 Task: Create a rule from the Routing list, Task moved to a section -> Set Priority in the project AgileHorizon , set the section as Done clear the priority
Action: Mouse moved to (79, 430)
Screenshot: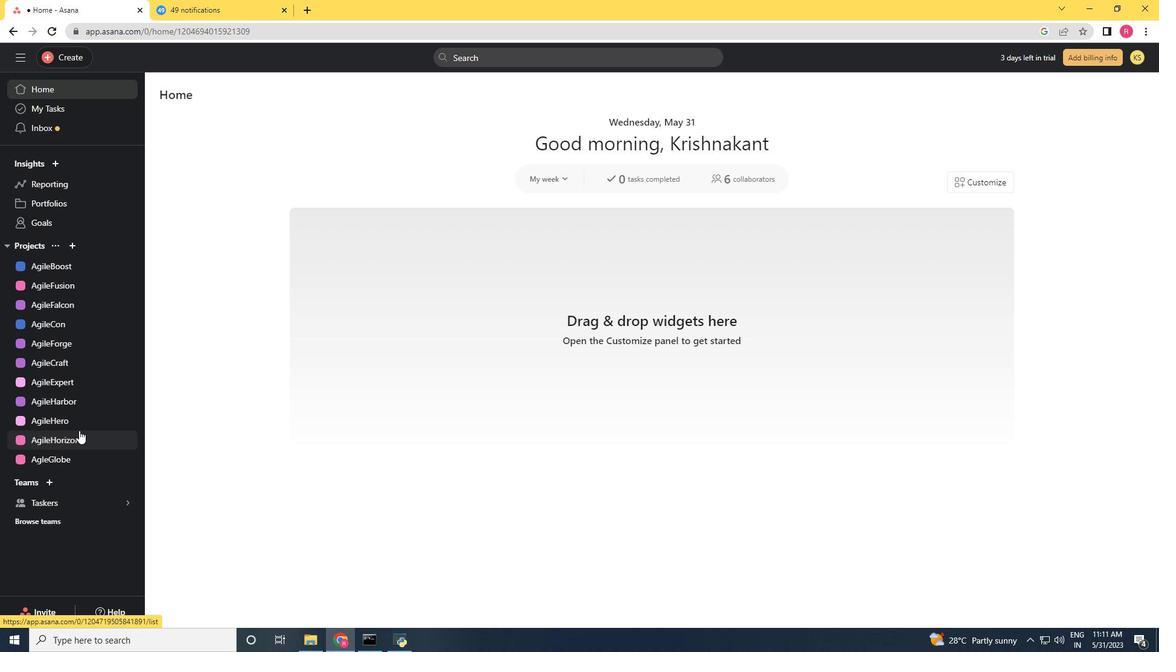 
Action: Mouse pressed left at (79, 430)
Screenshot: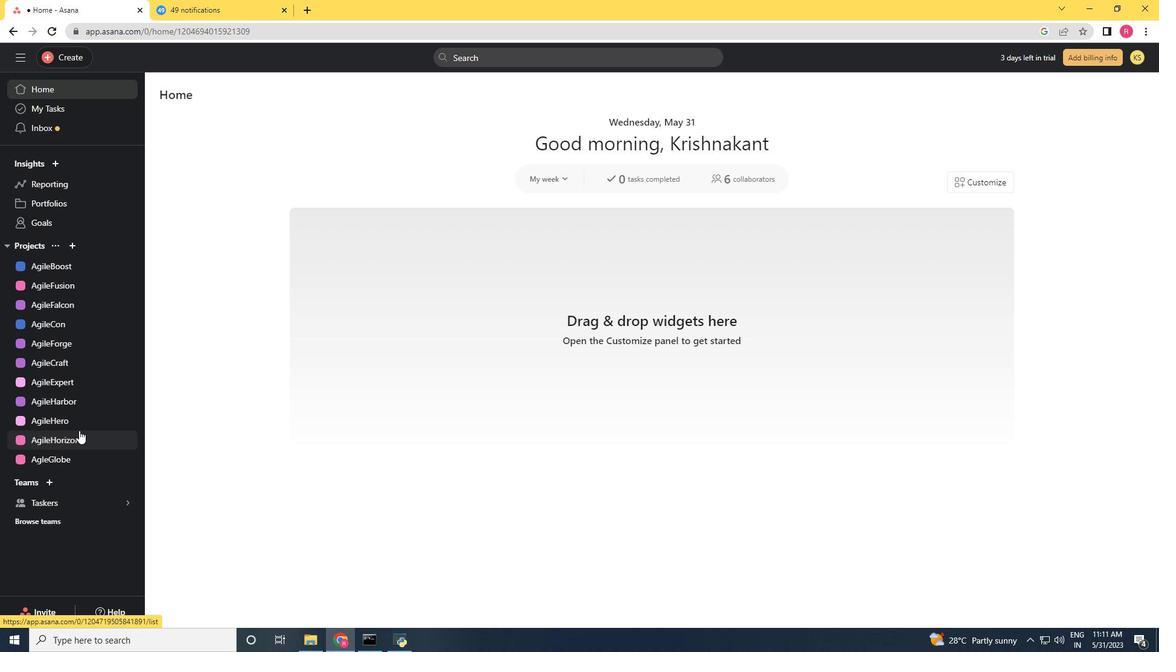 
Action: Mouse moved to (1117, 98)
Screenshot: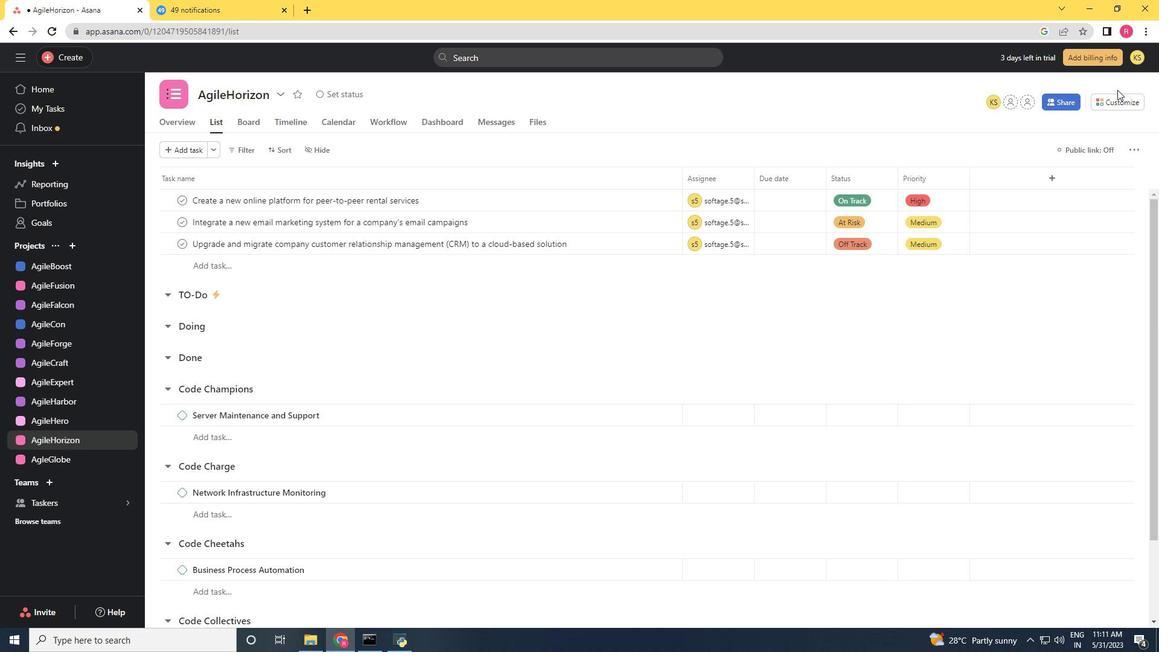 
Action: Mouse pressed left at (1117, 98)
Screenshot: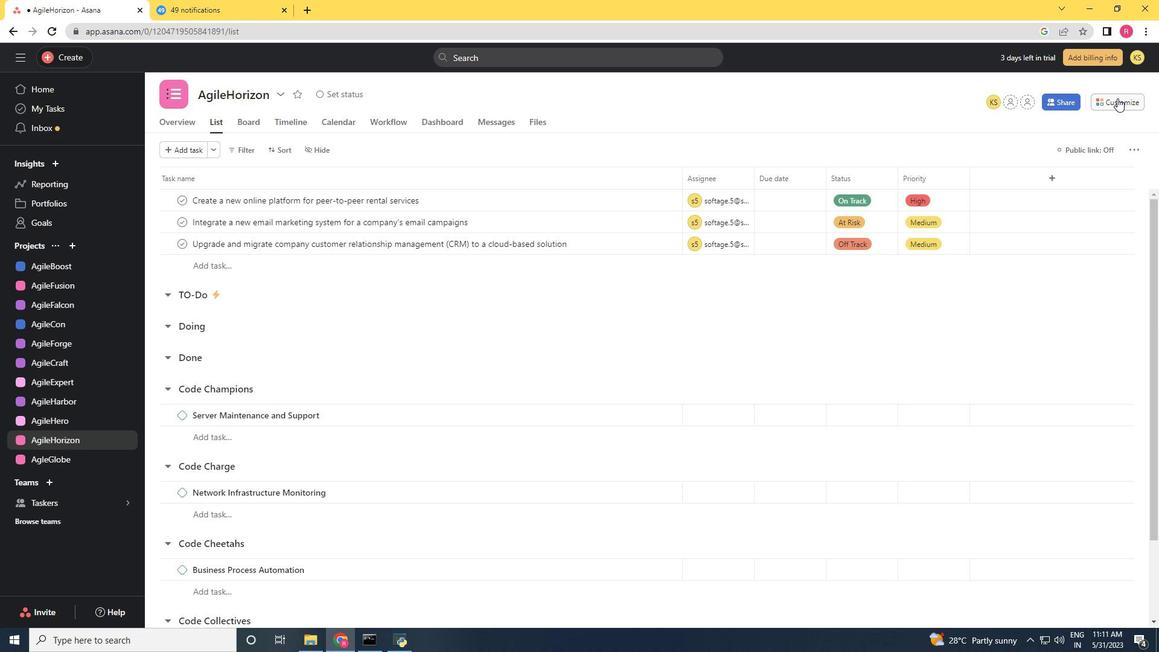 
Action: Mouse moved to (917, 262)
Screenshot: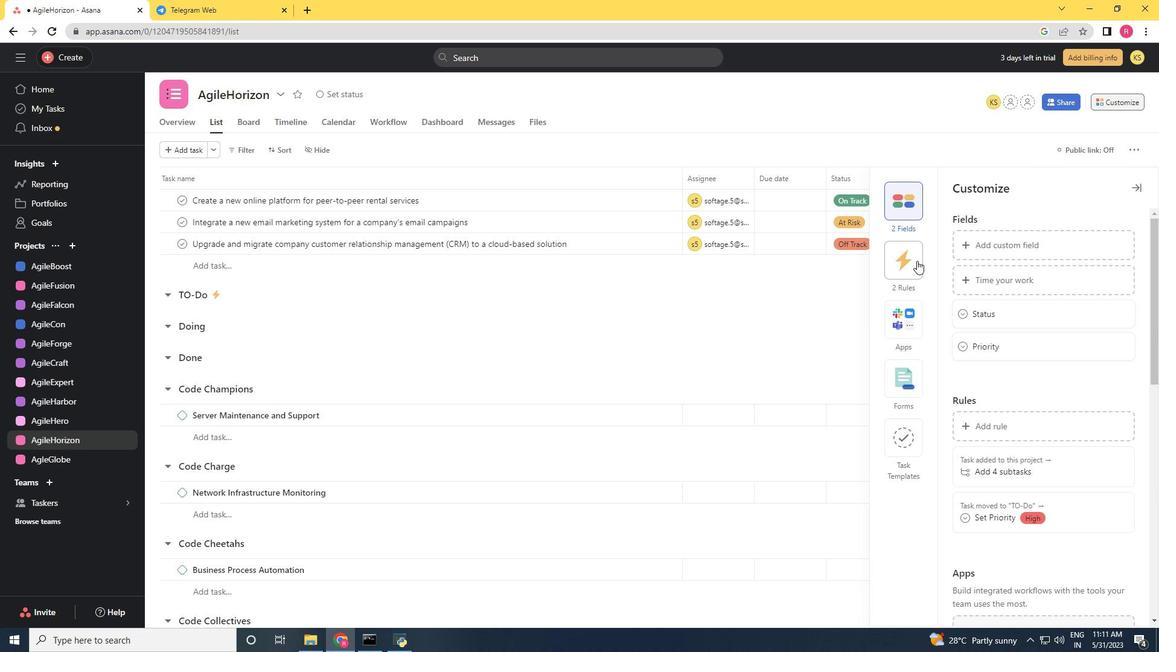 
Action: Mouse pressed left at (917, 262)
Screenshot: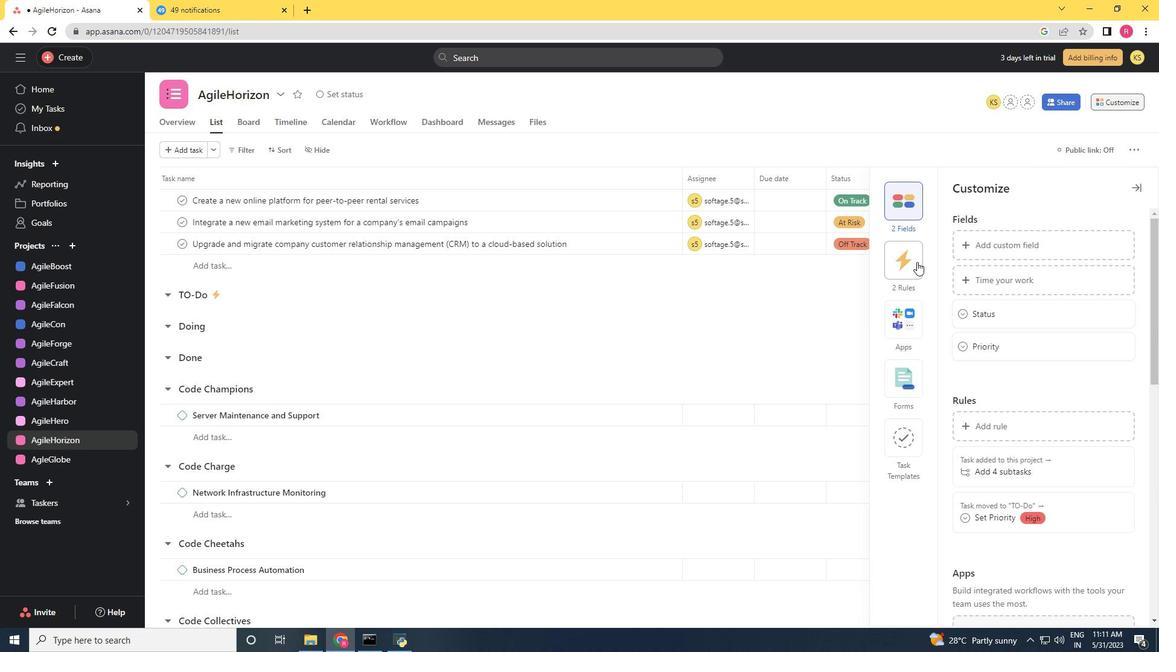 
Action: Mouse moved to (992, 249)
Screenshot: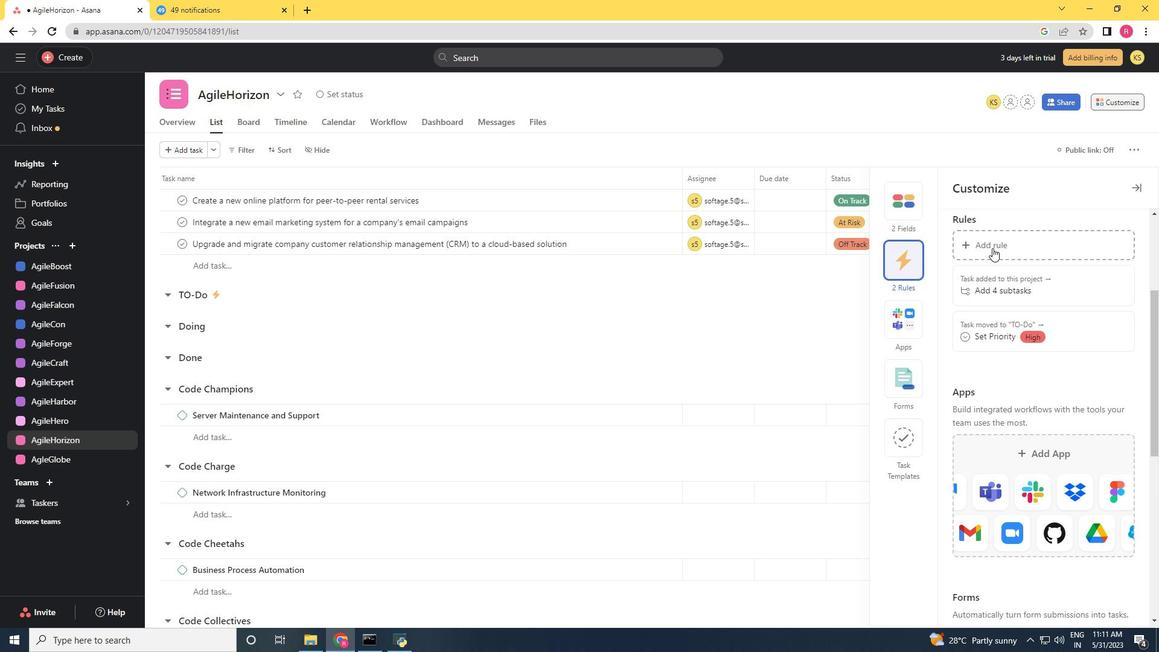
Action: Mouse pressed left at (992, 249)
Screenshot: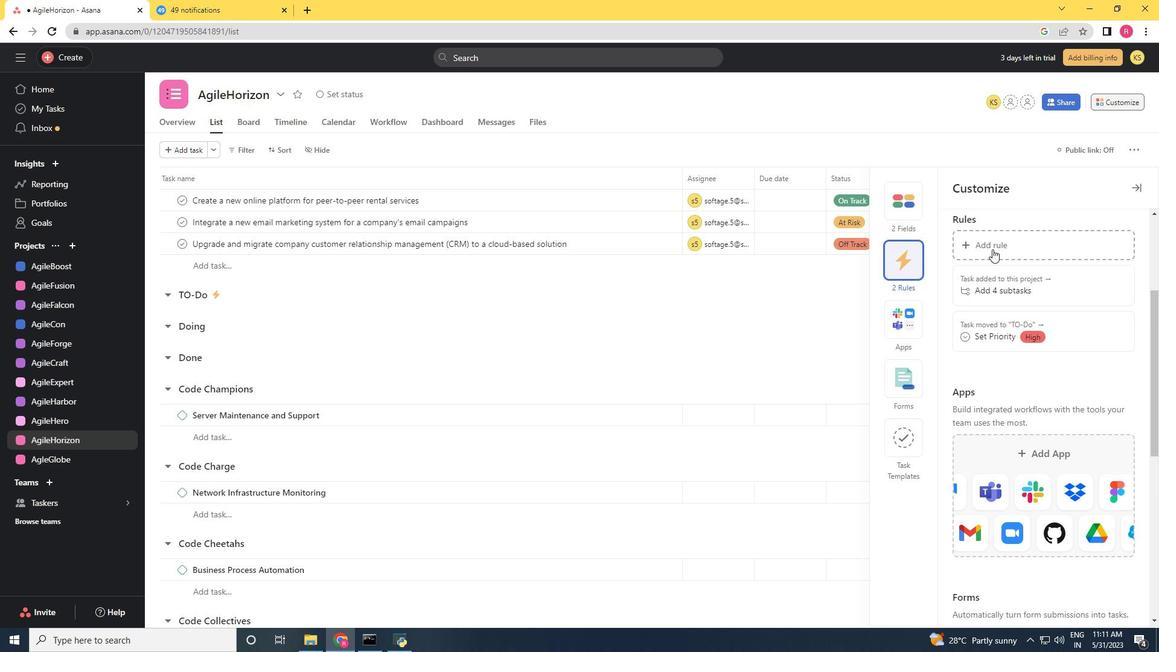 
Action: Mouse moved to (260, 158)
Screenshot: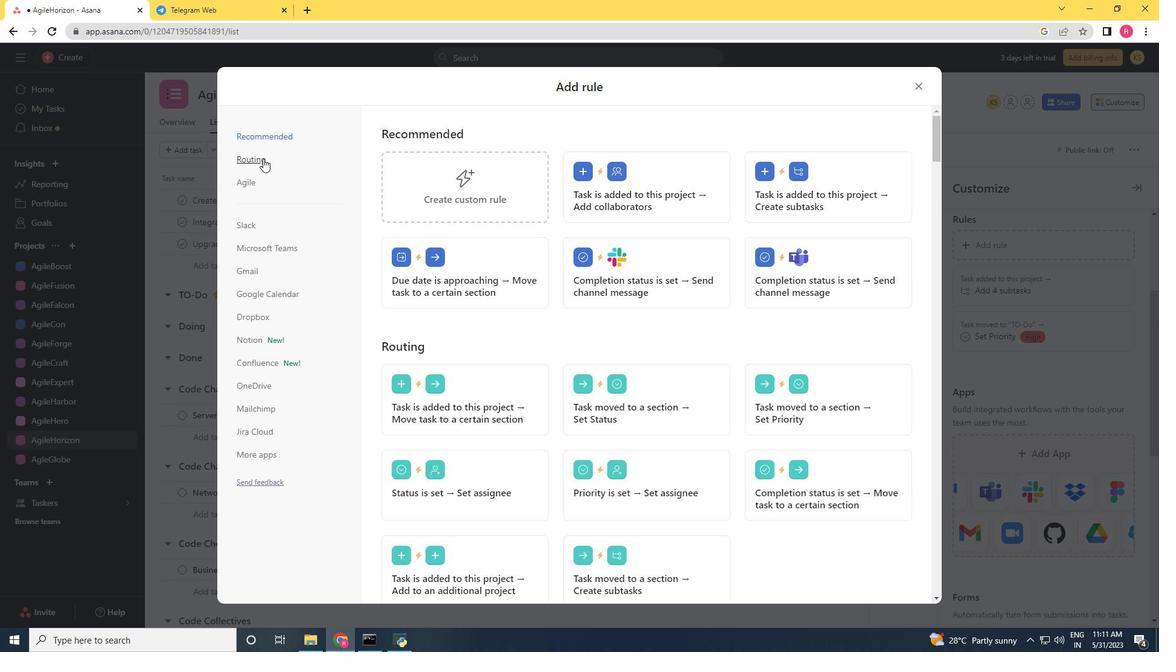 
Action: Mouse pressed left at (260, 158)
Screenshot: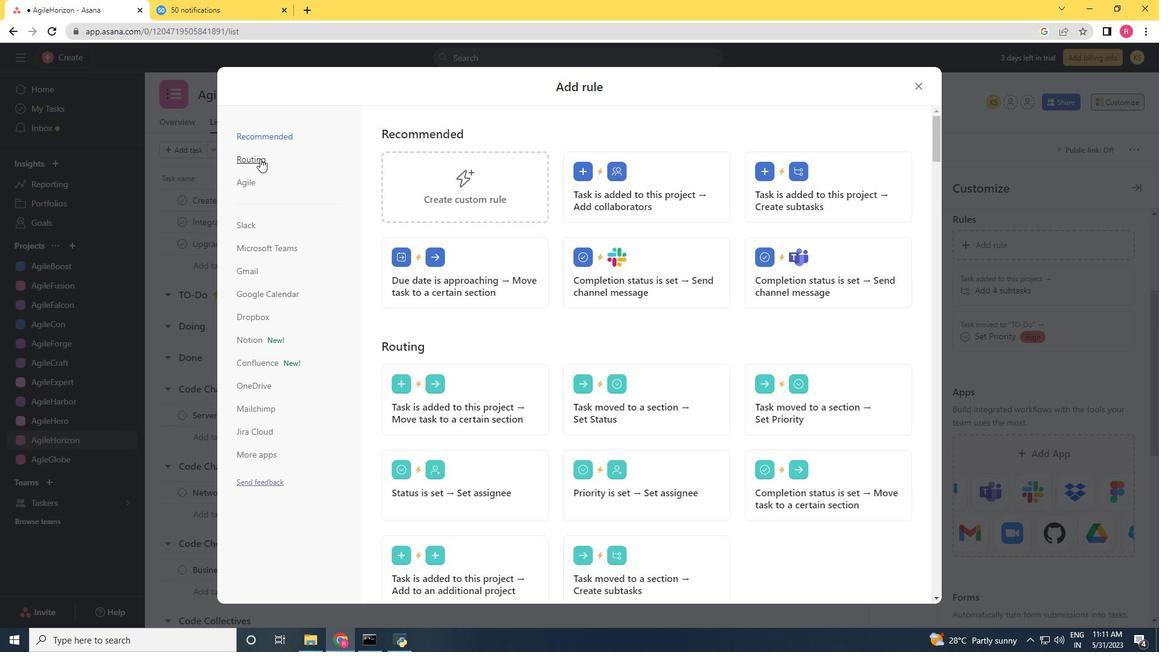 
Action: Mouse moved to (842, 187)
Screenshot: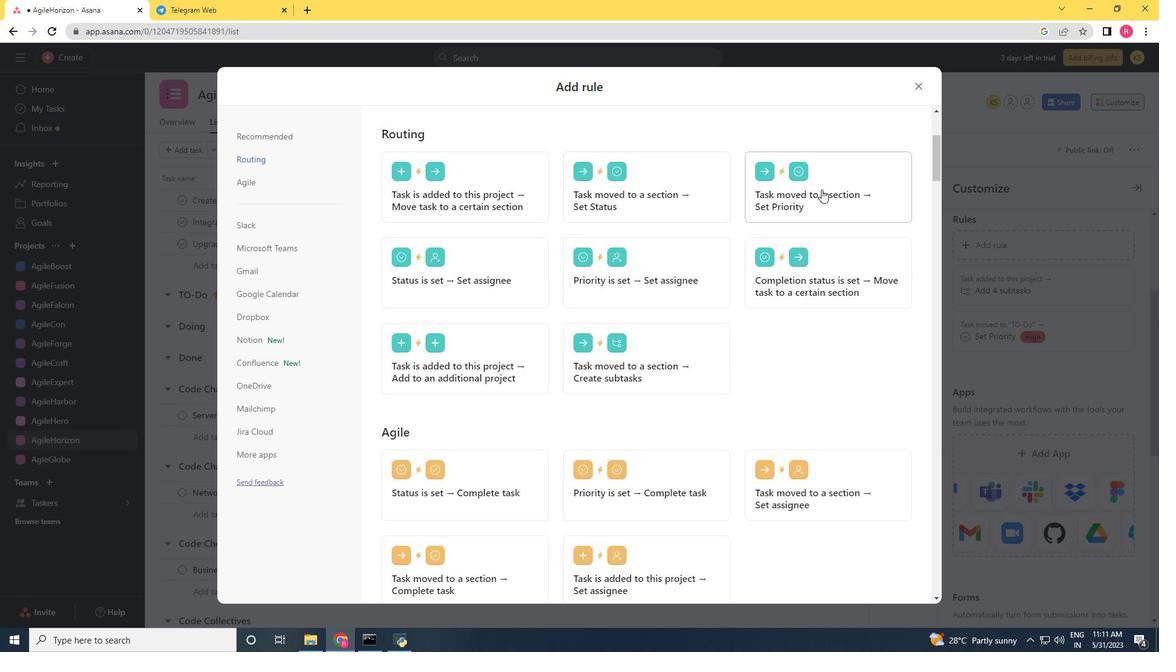 
Action: Mouse pressed left at (842, 187)
Screenshot: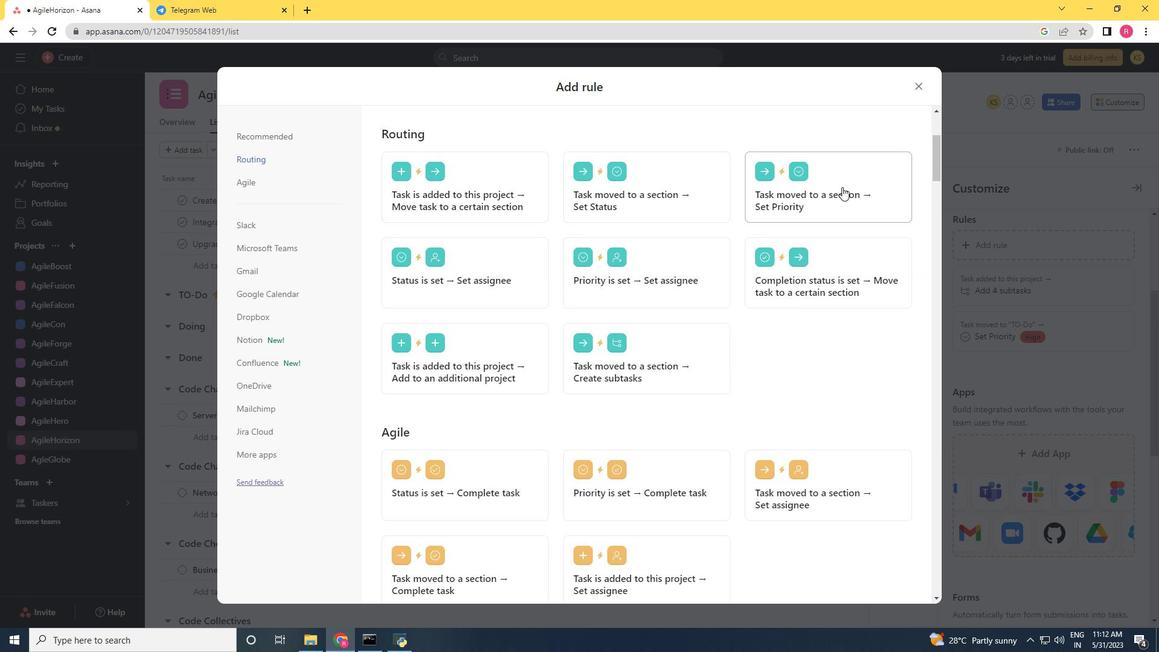 
Action: Mouse moved to (514, 318)
Screenshot: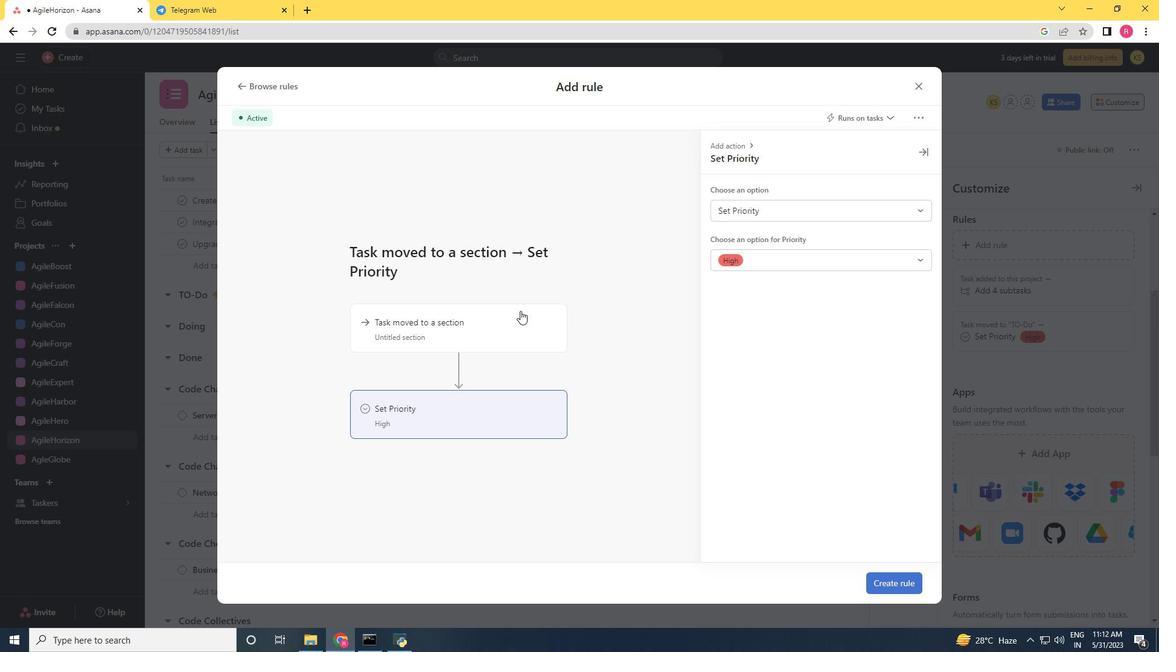 
Action: Mouse pressed left at (514, 318)
Screenshot: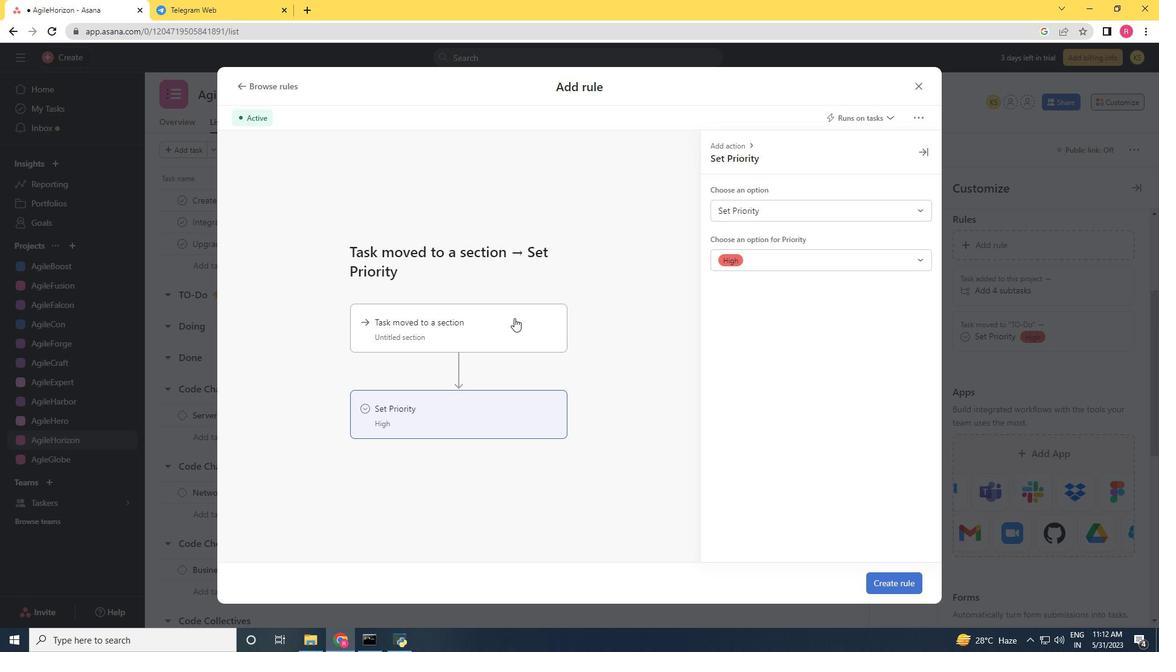 
Action: Mouse moved to (760, 218)
Screenshot: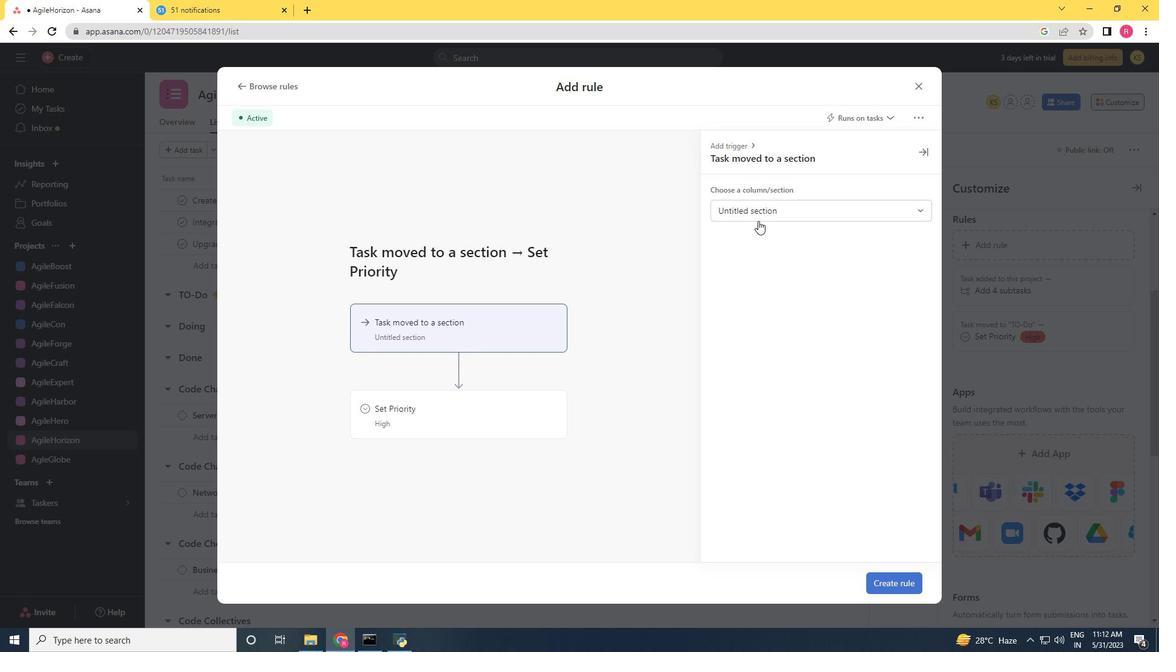 
Action: Mouse pressed left at (760, 218)
Screenshot: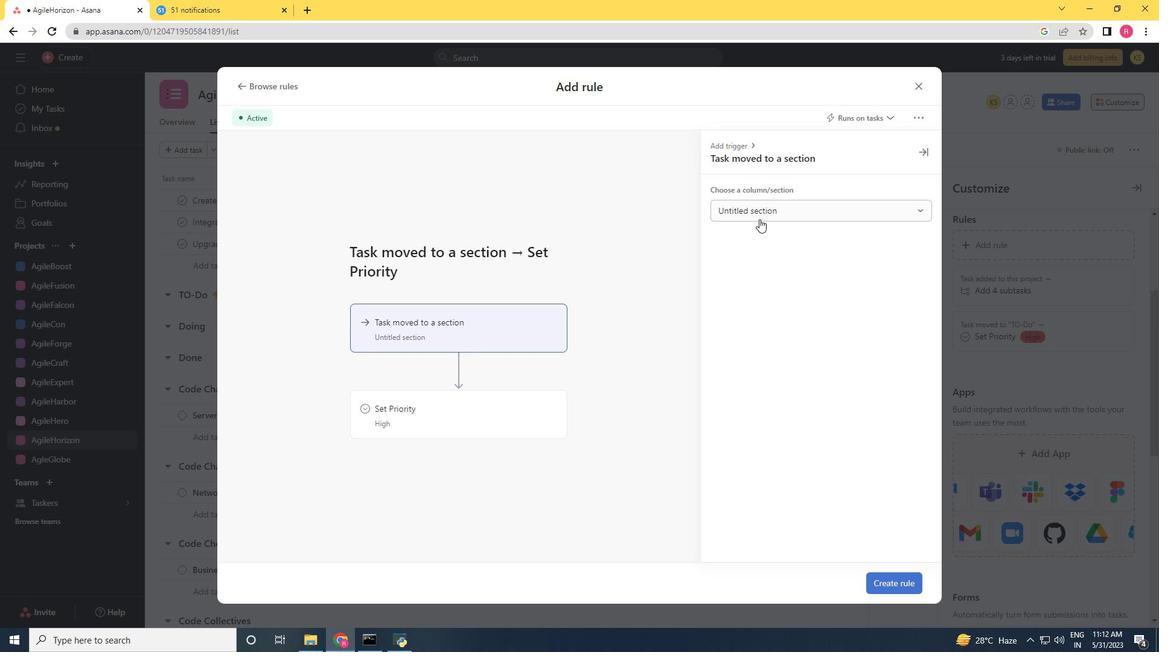 
Action: Mouse moved to (756, 303)
Screenshot: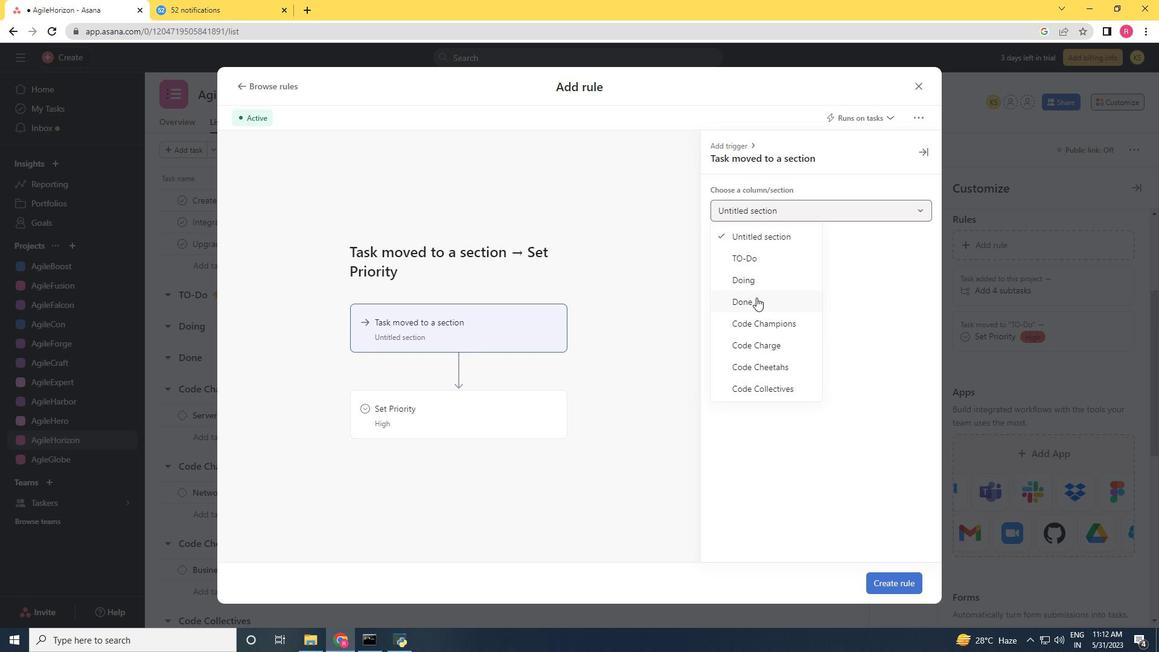 
Action: Mouse pressed left at (756, 303)
Screenshot: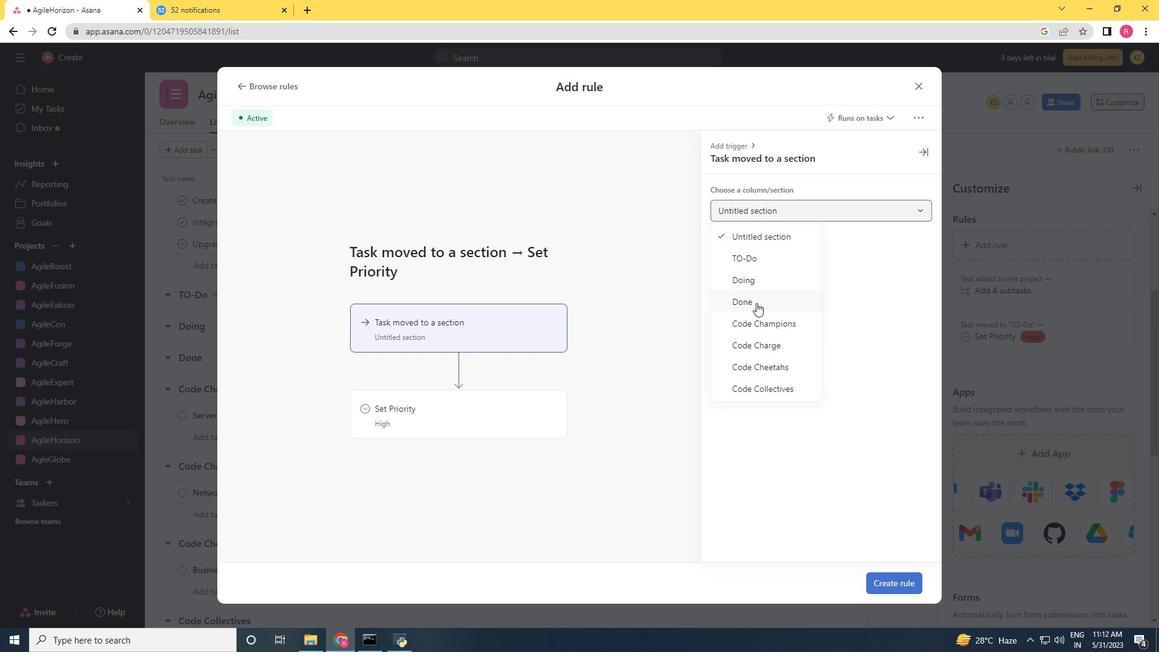 
Action: Mouse moved to (483, 405)
Screenshot: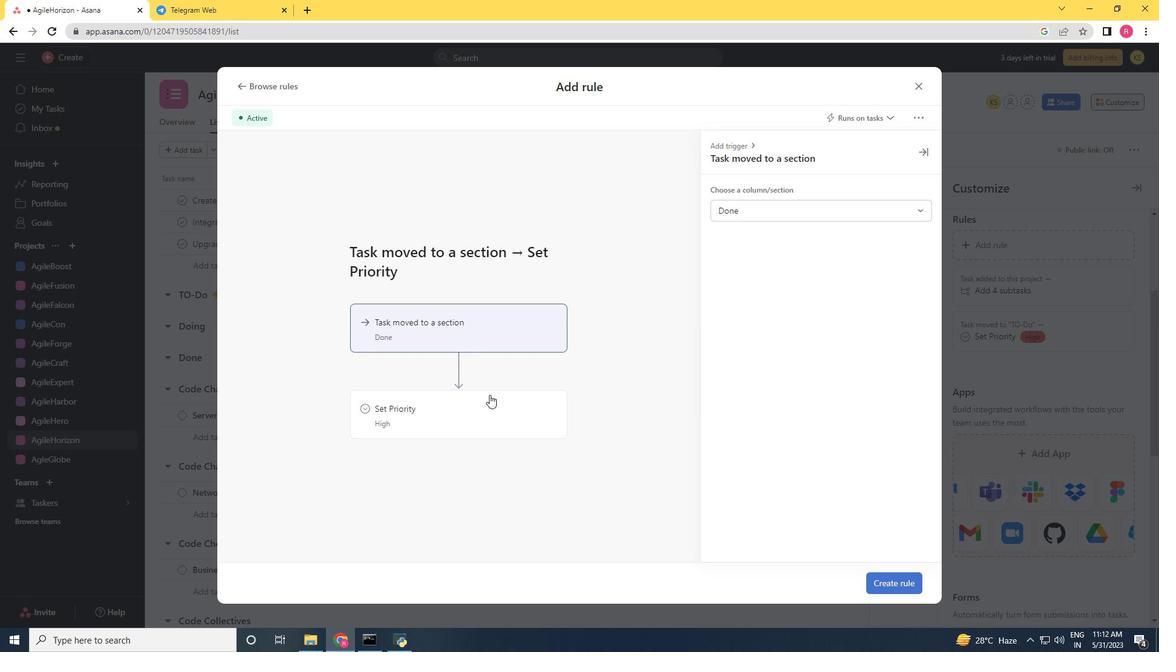 
Action: Mouse pressed left at (483, 405)
Screenshot: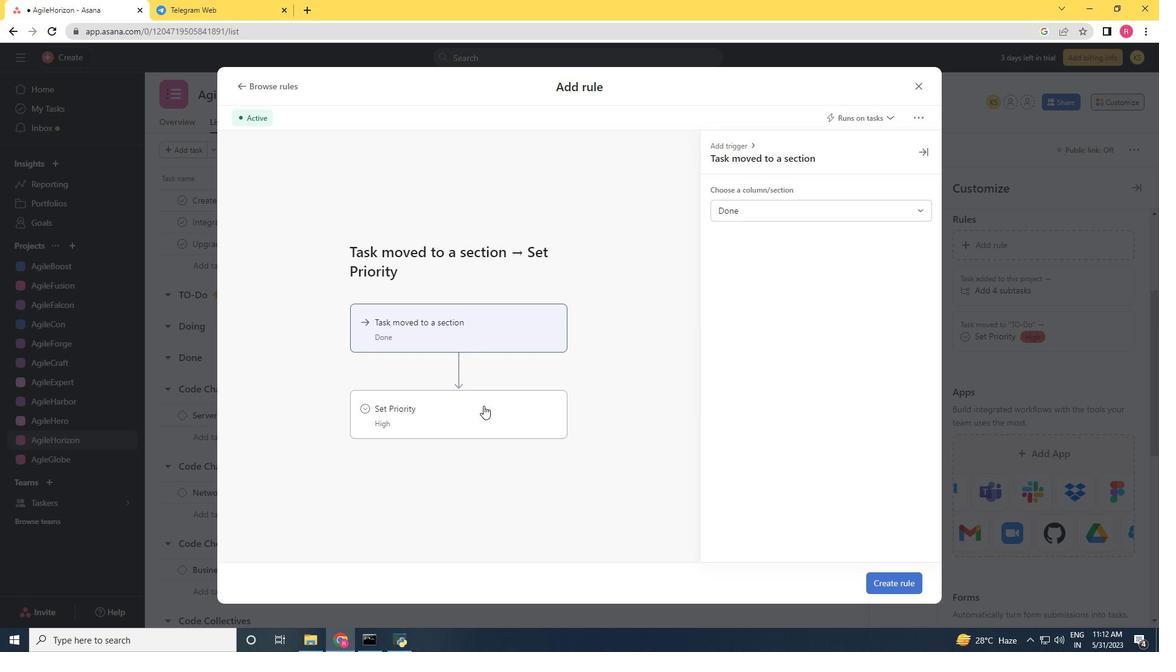
Action: Mouse moved to (769, 213)
Screenshot: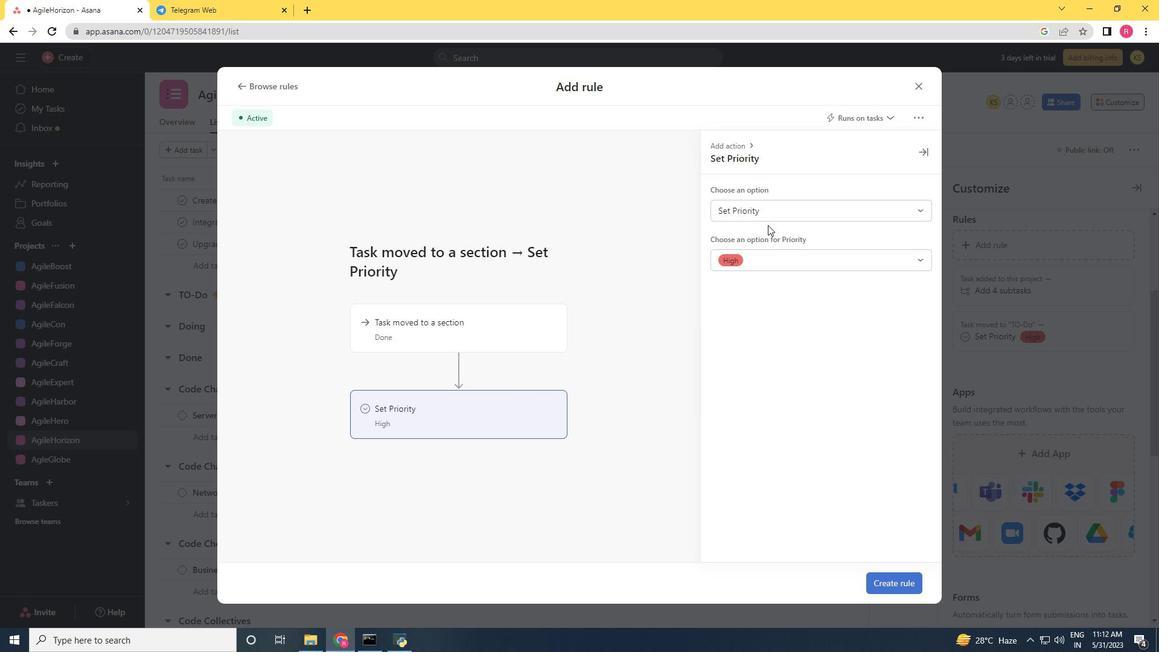 
Action: Mouse pressed left at (769, 213)
Screenshot: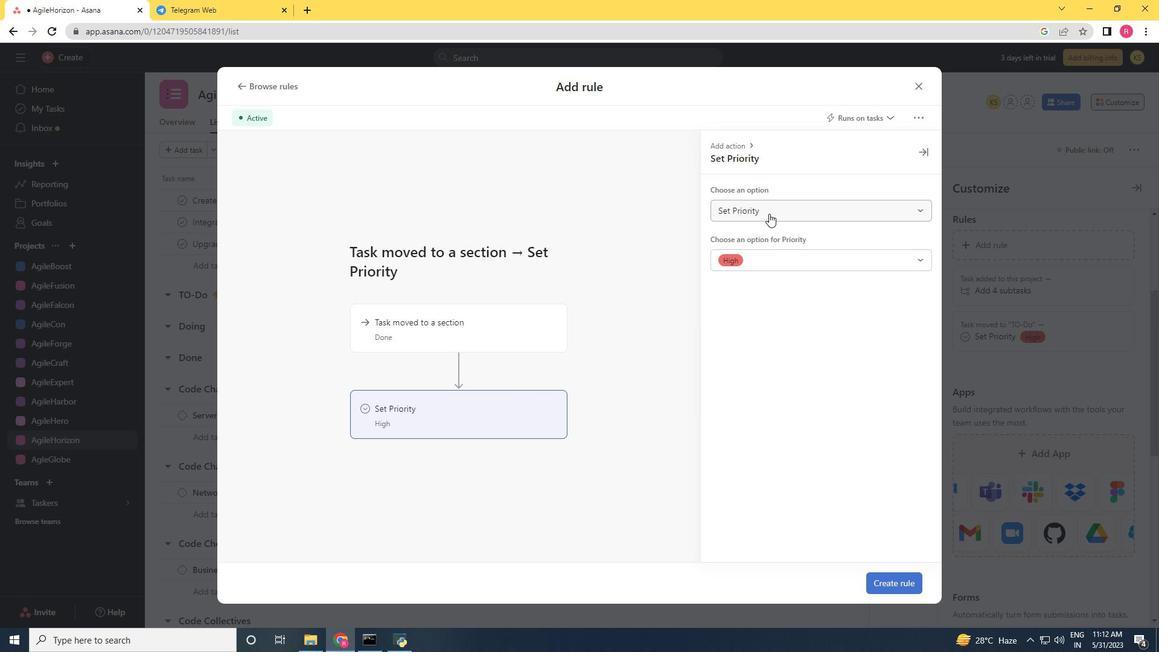 
Action: Mouse moved to (777, 257)
Screenshot: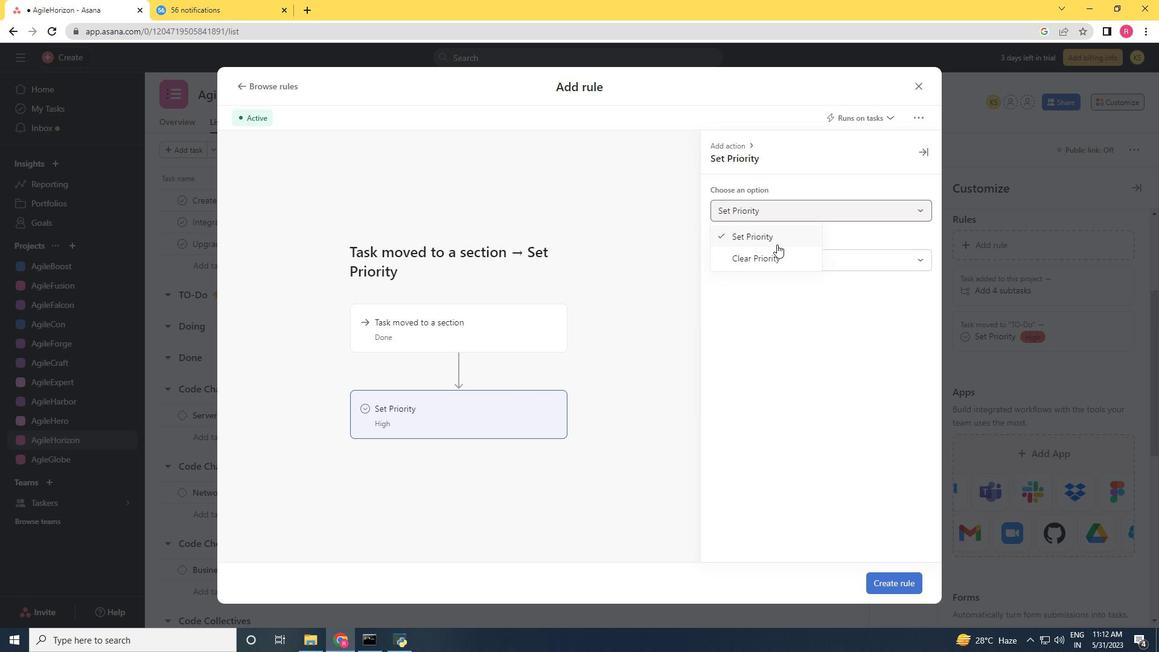 
Action: Mouse pressed left at (777, 257)
Screenshot: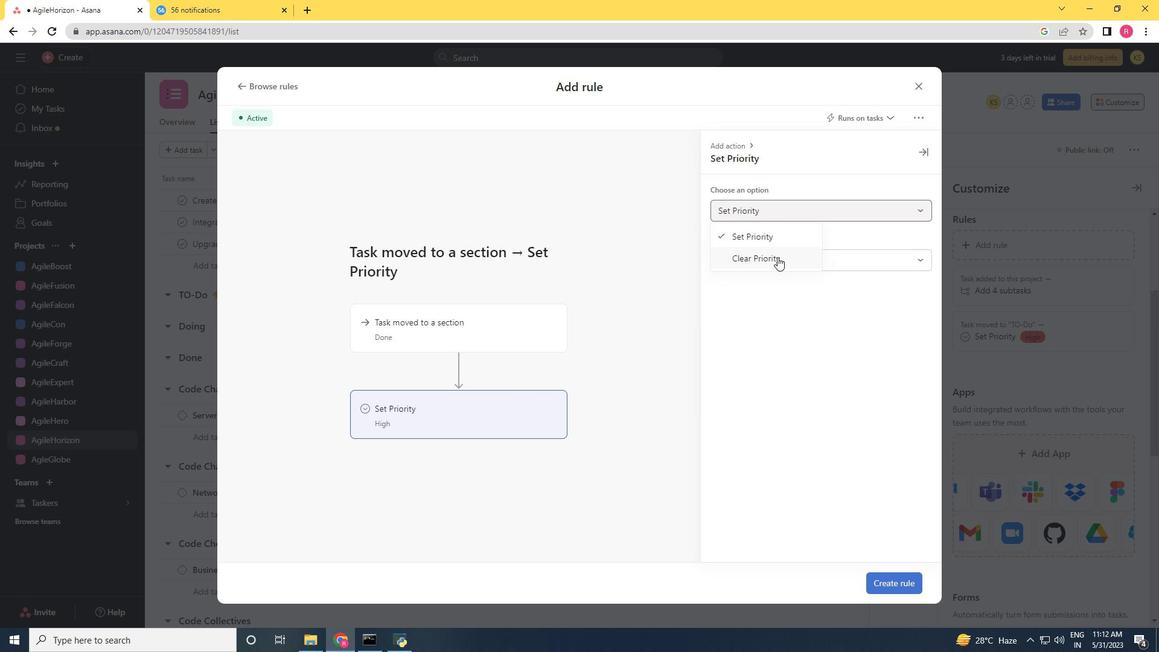 
Action: Mouse moved to (900, 581)
Screenshot: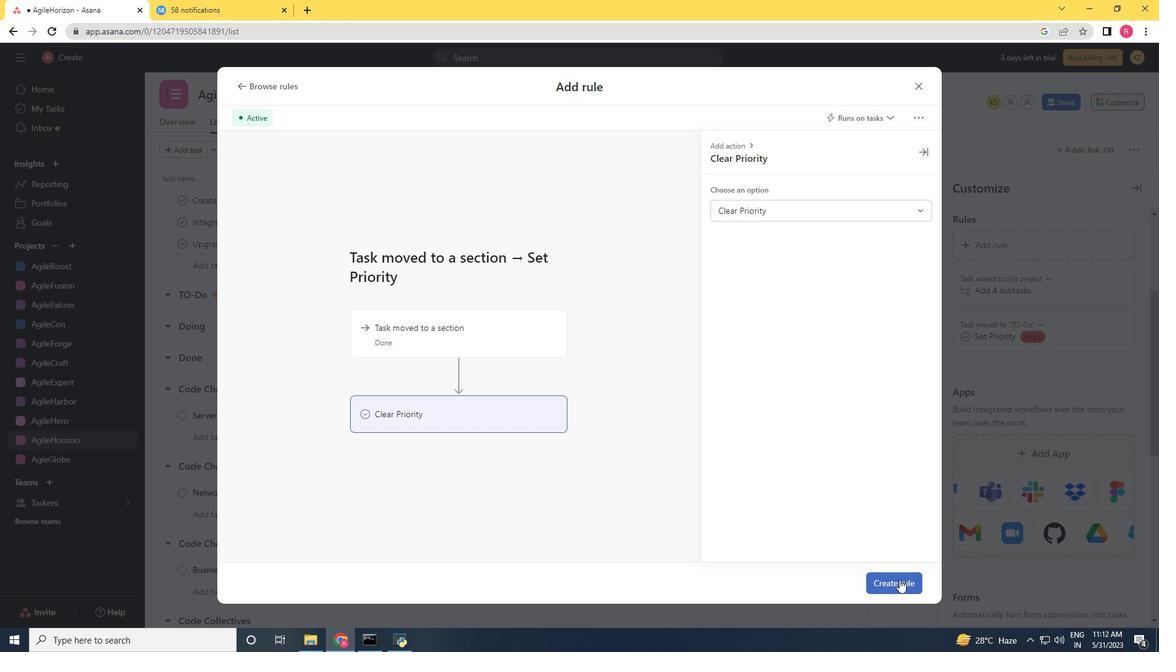
Action: Mouse pressed left at (900, 581)
Screenshot: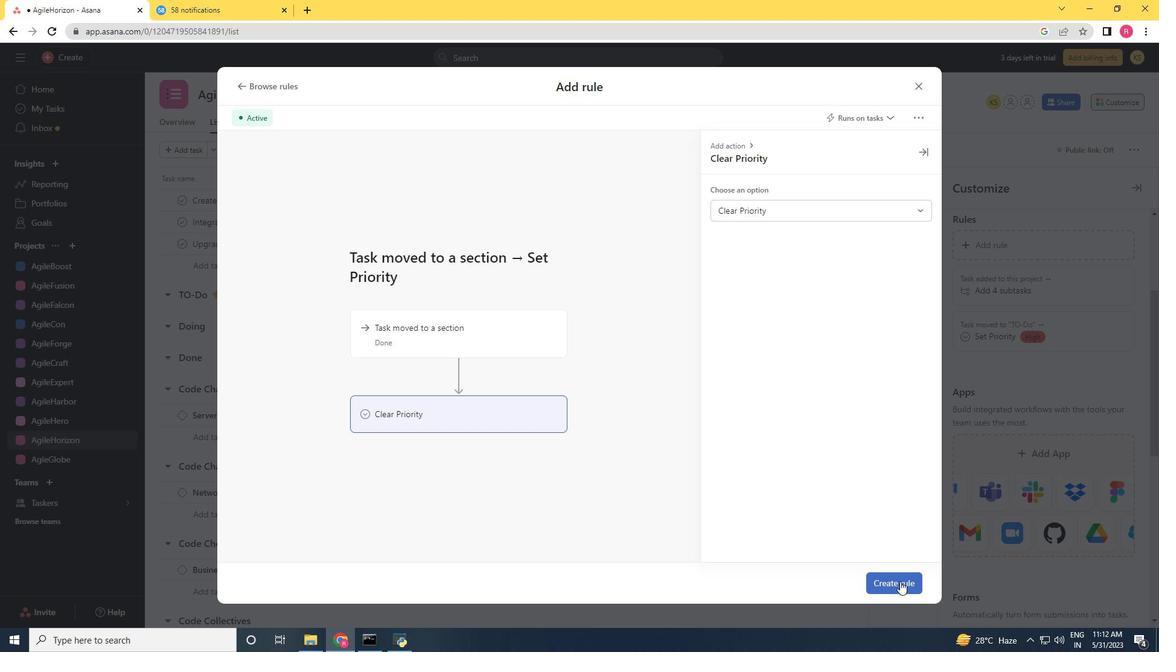 
Action: Mouse moved to (0, 1)
Screenshot: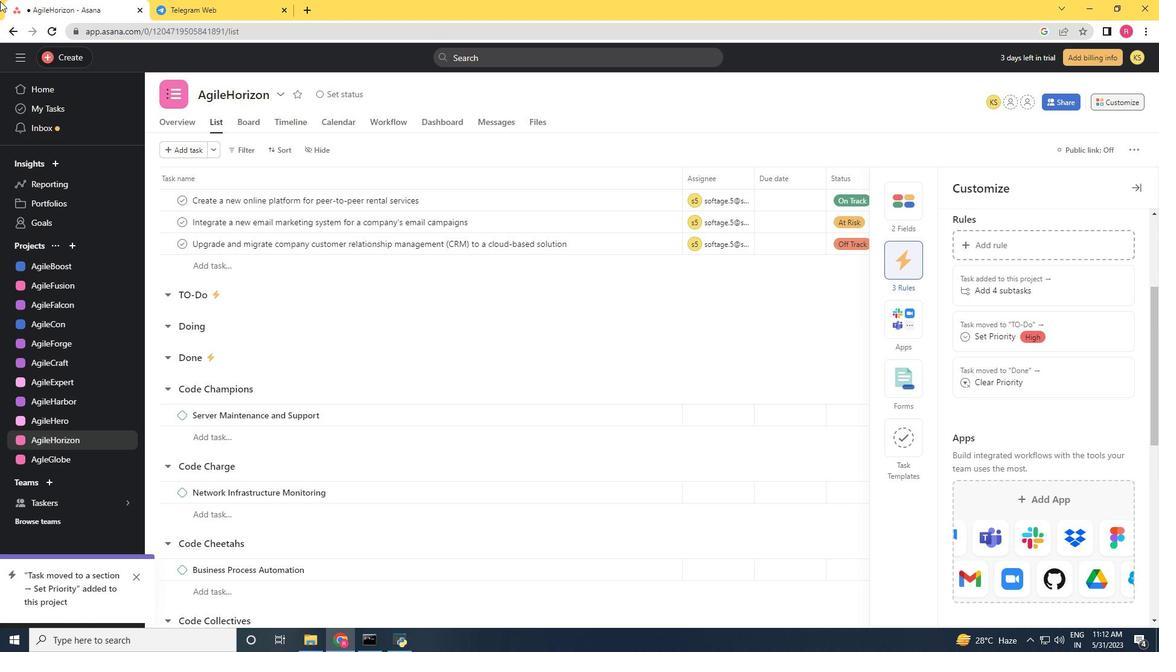 
